 Task: Create a due date automation trigger when advanced on, the moment a card is due add fields with custom field "Resume" set to a number greater or equal to 1 and greater than 10.
Action: Mouse moved to (940, 273)
Screenshot: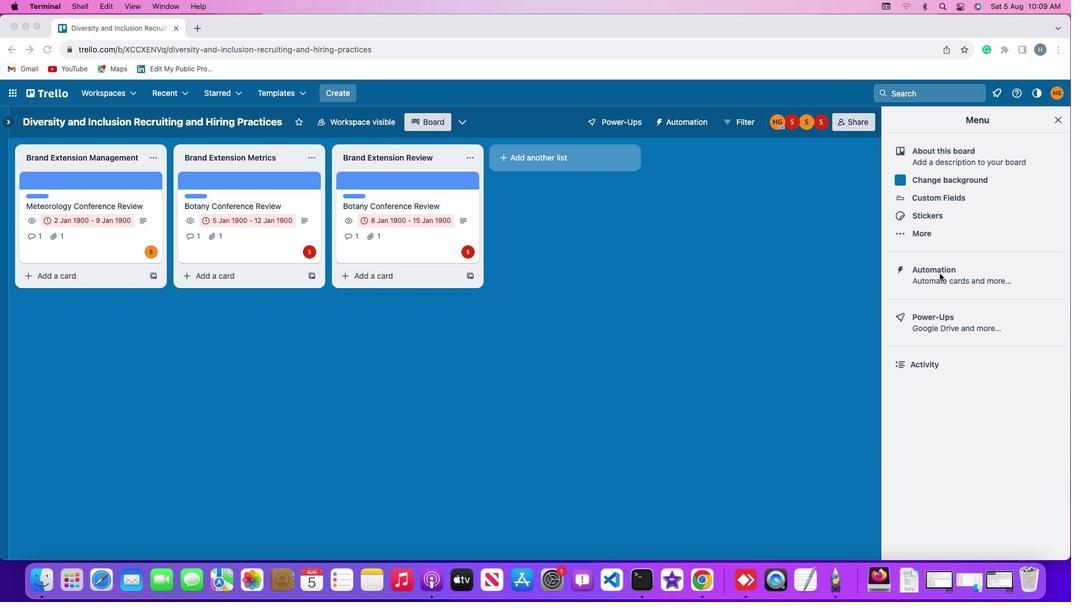 
Action: Mouse pressed left at (940, 273)
Screenshot: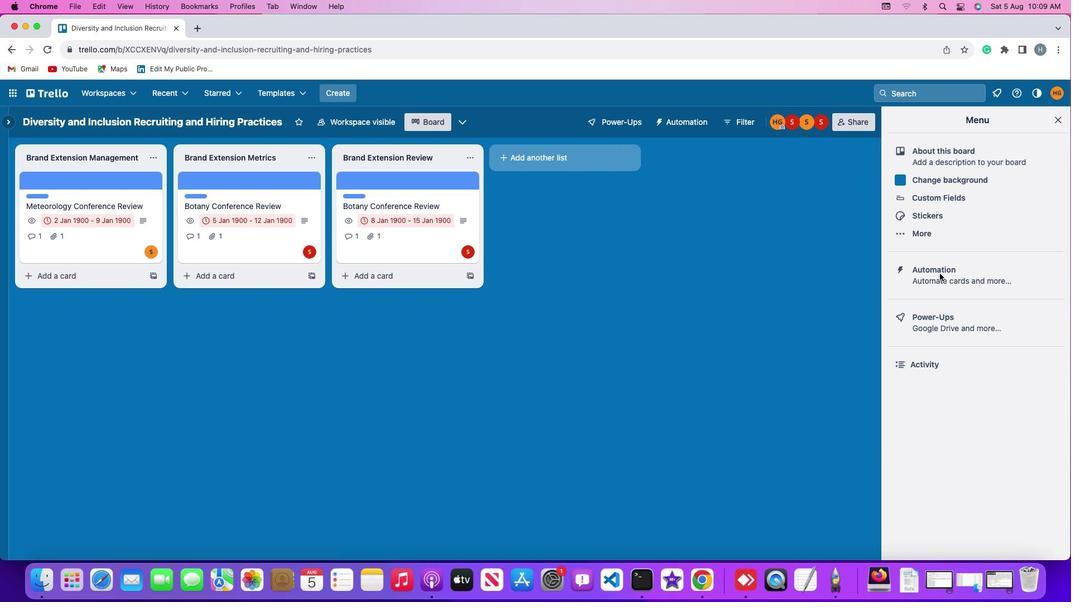 
Action: Mouse pressed left at (940, 273)
Screenshot: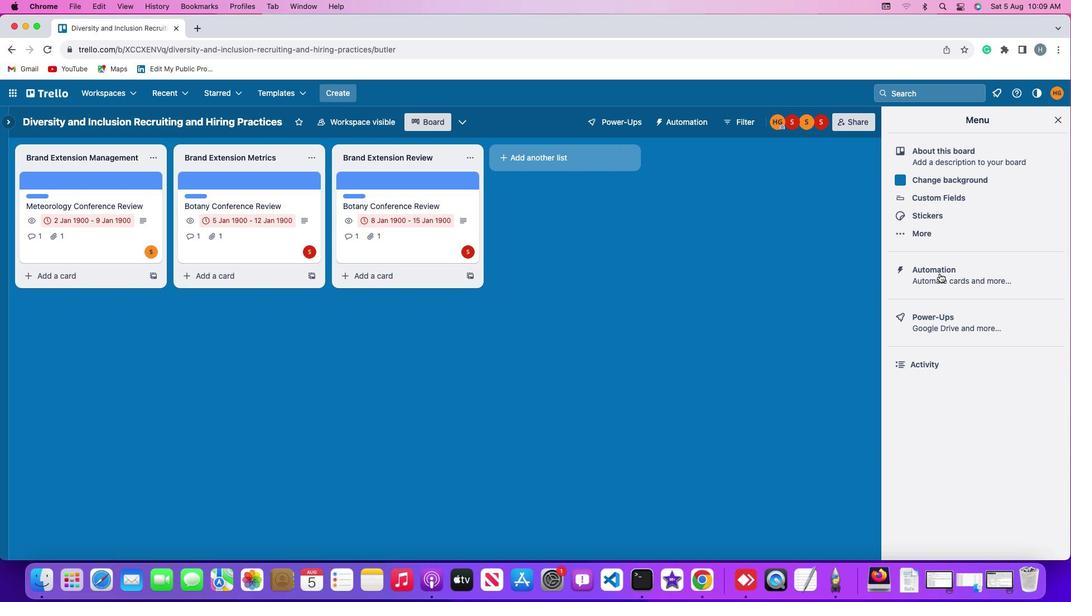 
Action: Mouse moved to (80, 262)
Screenshot: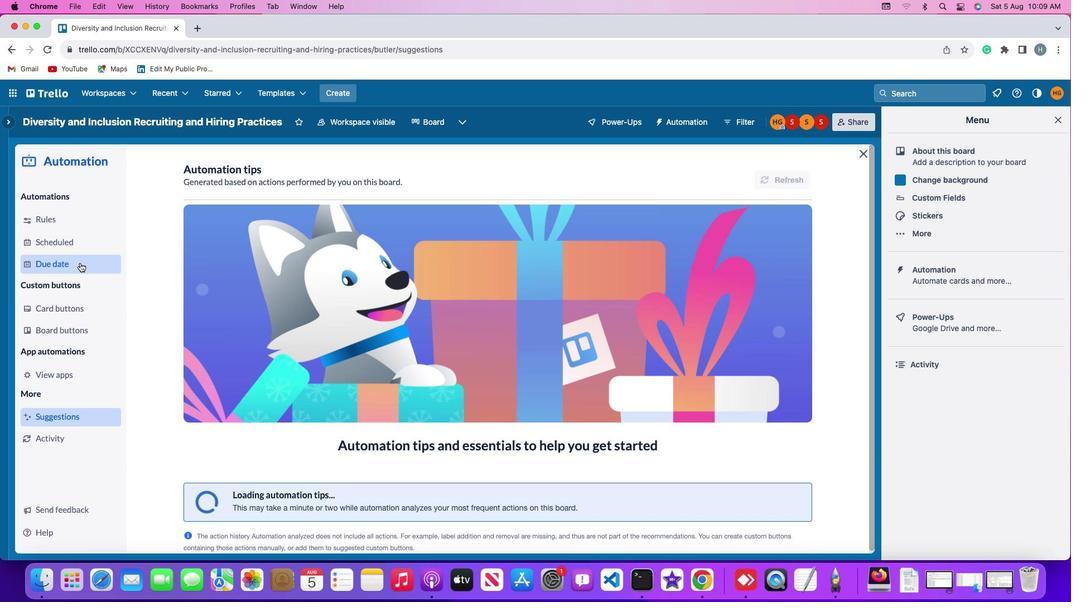
Action: Mouse pressed left at (80, 262)
Screenshot: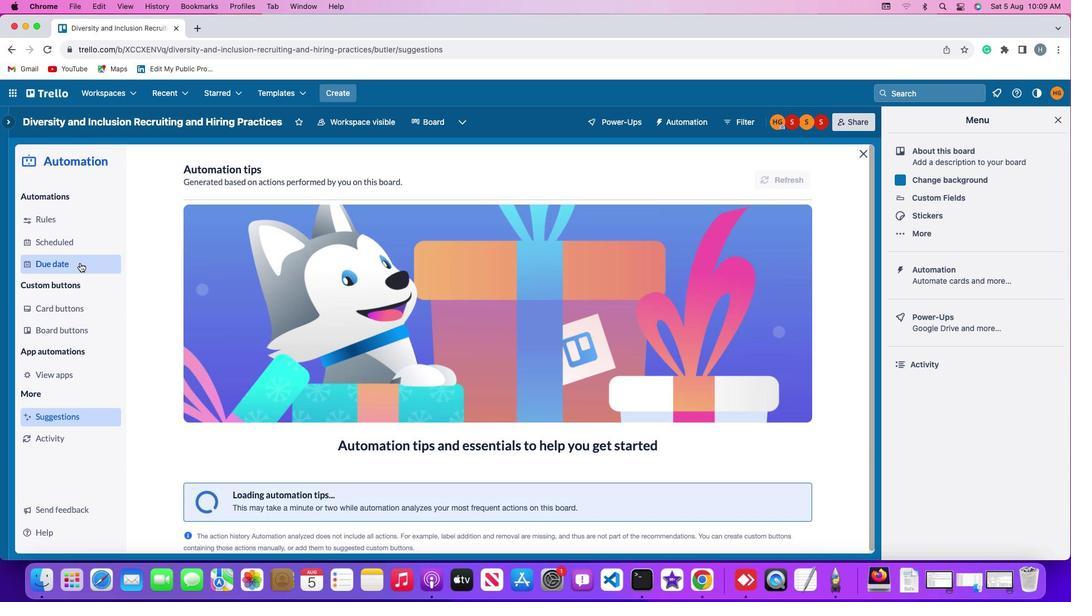 
Action: Mouse moved to (760, 171)
Screenshot: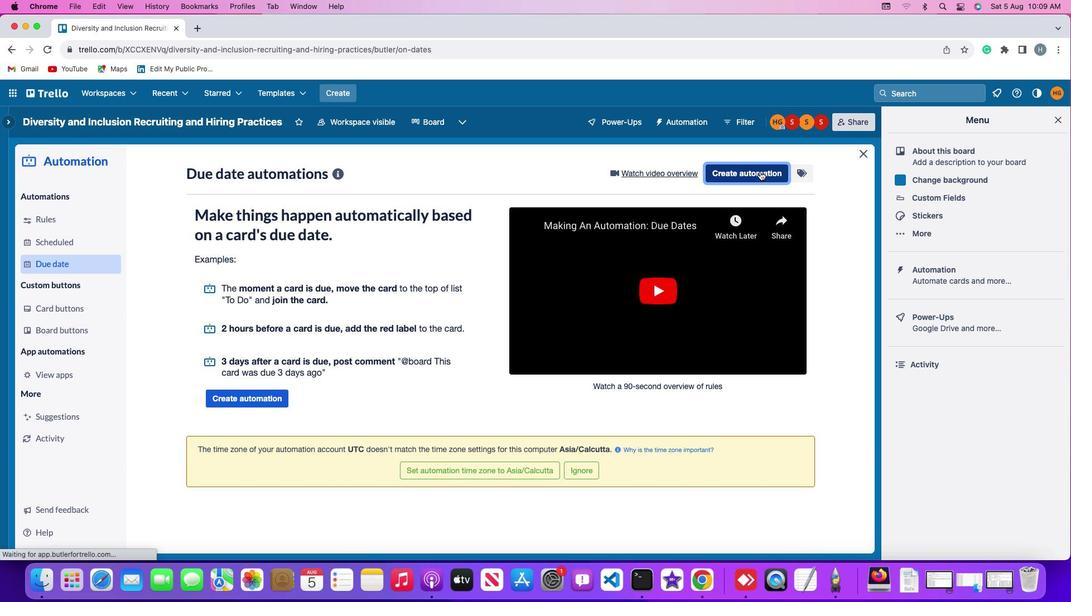 
Action: Mouse pressed left at (760, 171)
Screenshot: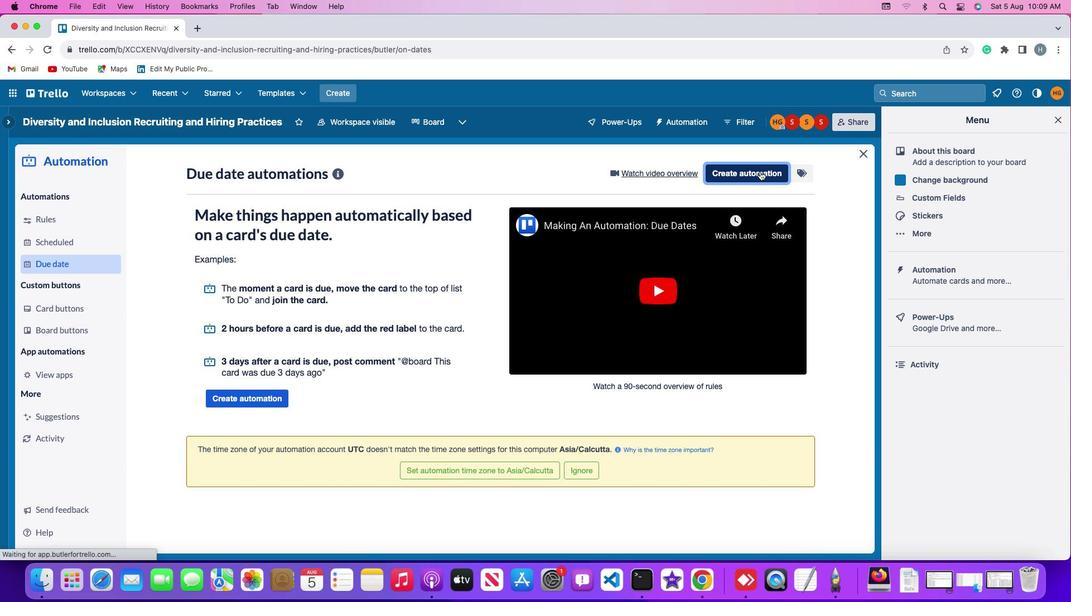 
Action: Mouse moved to (501, 276)
Screenshot: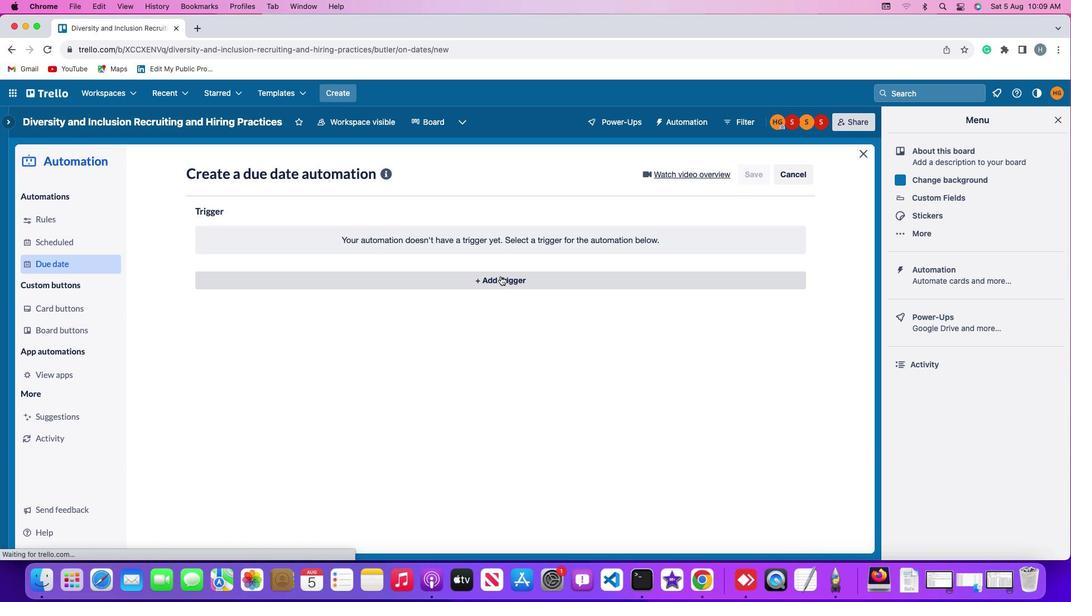 
Action: Mouse pressed left at (501, 276)
Screenshot: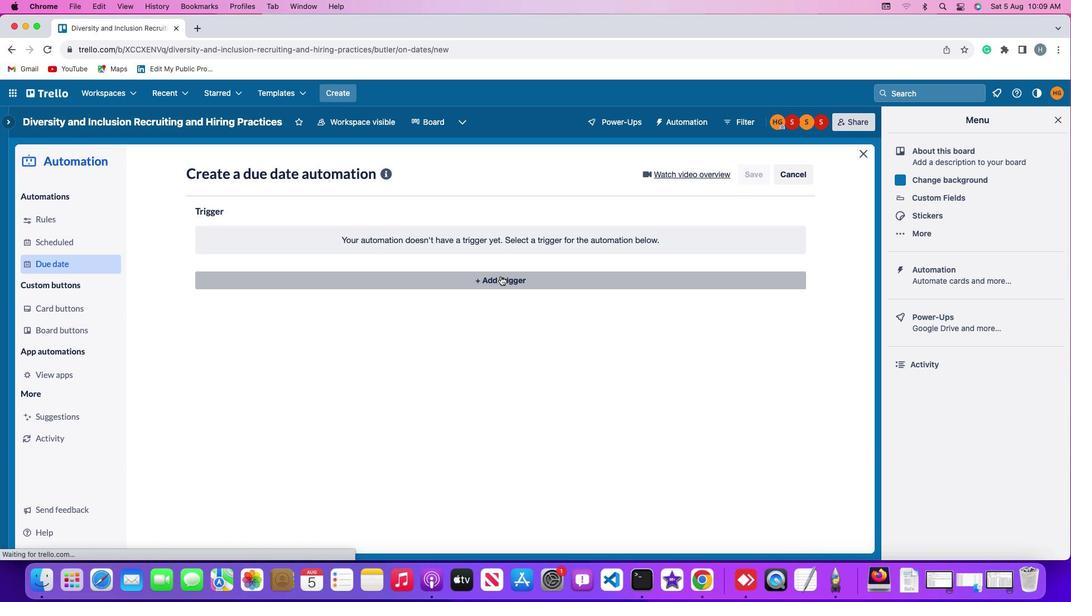 
Action: Mouse moved to (293, 410)
Screenshot: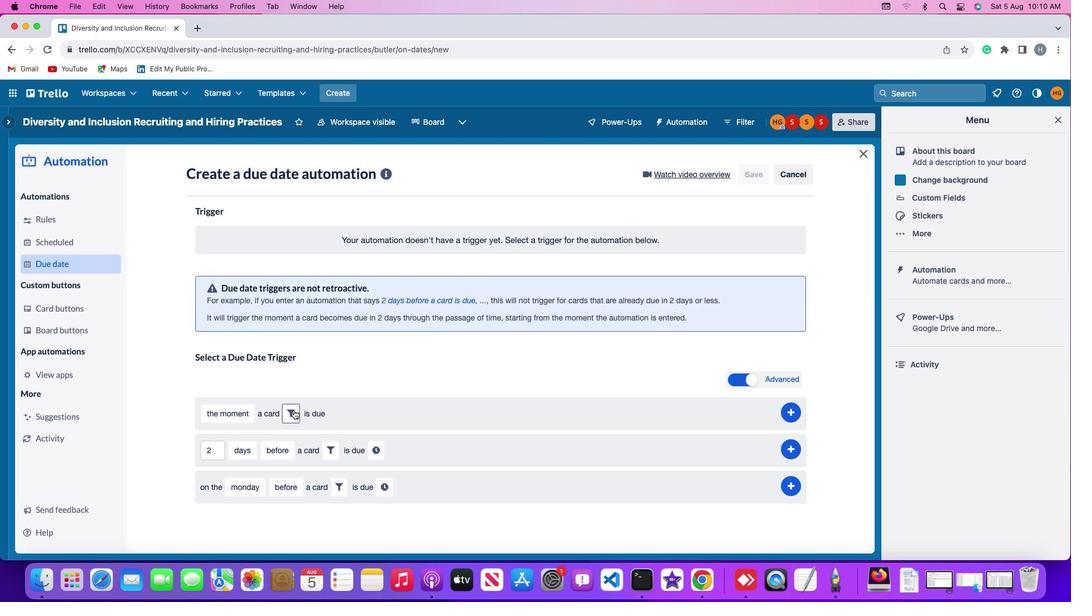 
Action: Mouse pressed left at (293, 410)
Screenshot: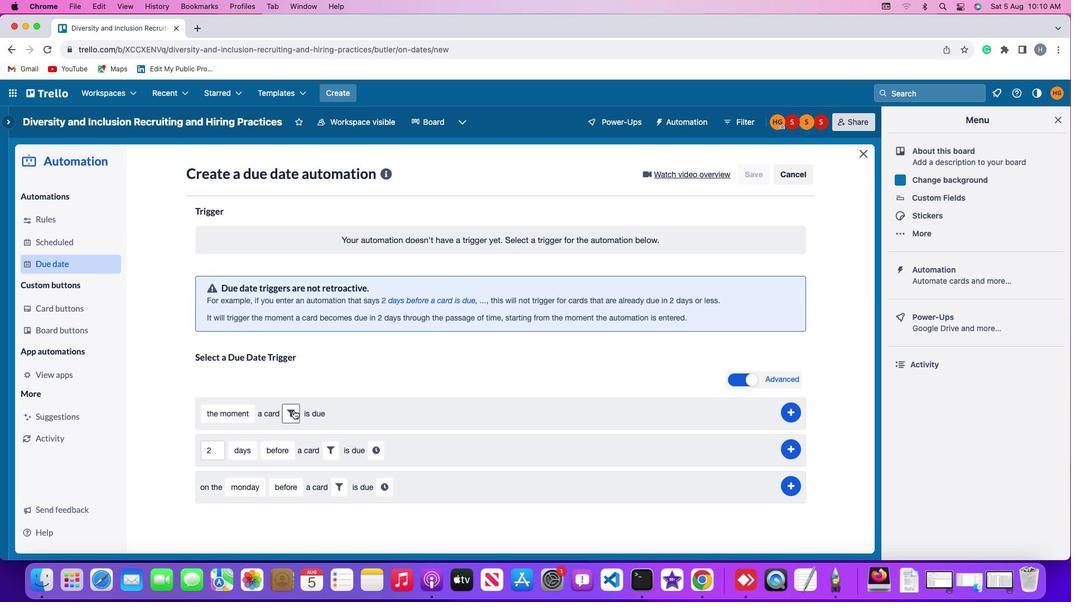 
Action: Mouse moved to (477, 445)
Screenshot: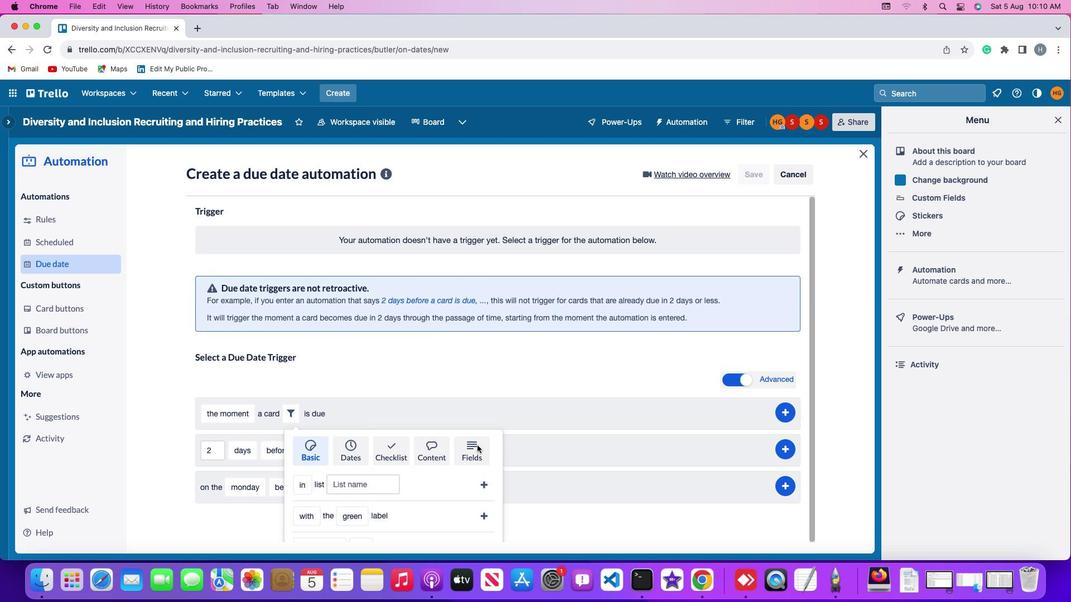 
Action: Mouse pressed left at (477, 445)
Screenshot: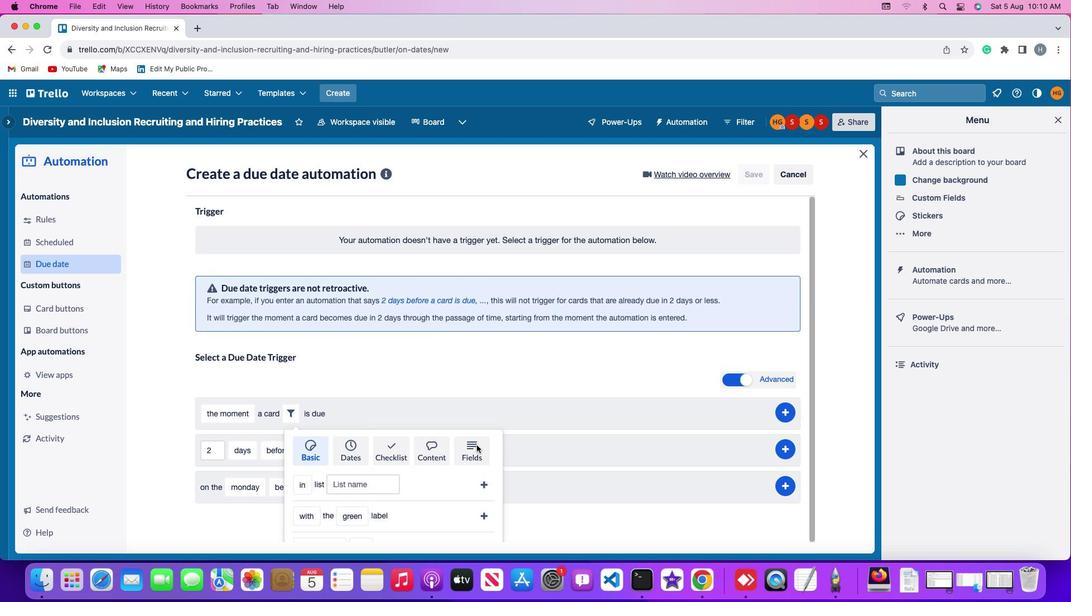 
Action: Mouse moved to (443, 440)
Screenshot: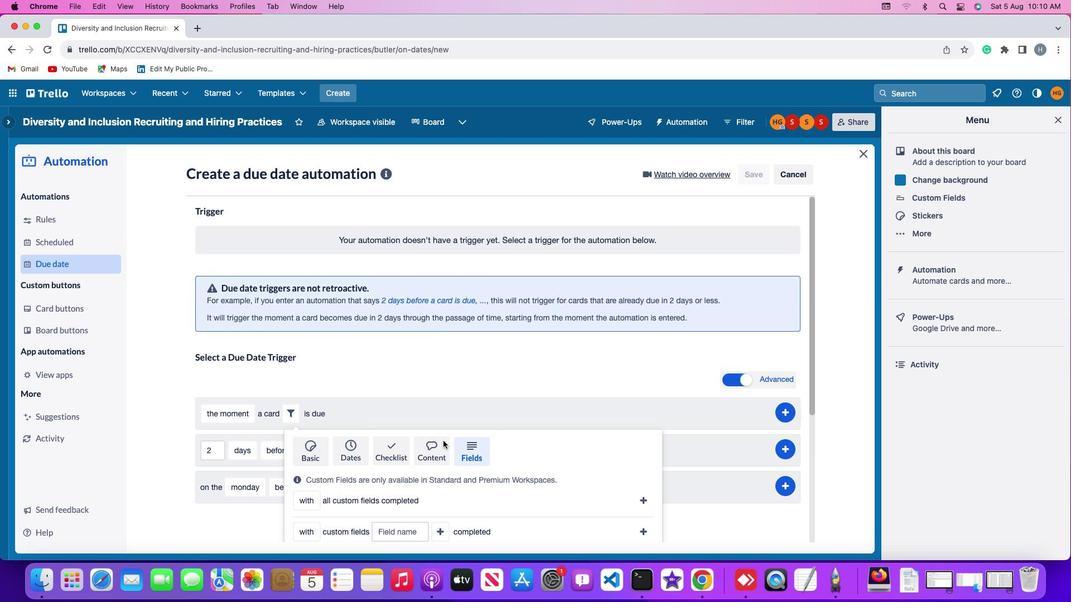 
Action: Mouse scrolled (443, 440) with delta (0, 0)
Screenshot: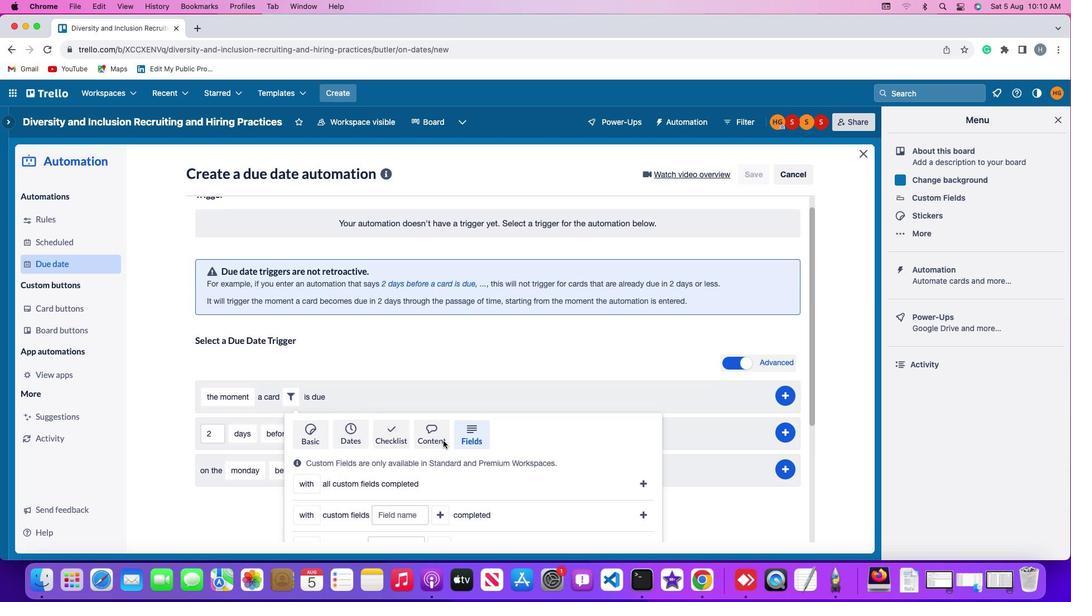 
Action: Mouse scrolled (443, 440) with delta (0, 0)
Screenshot: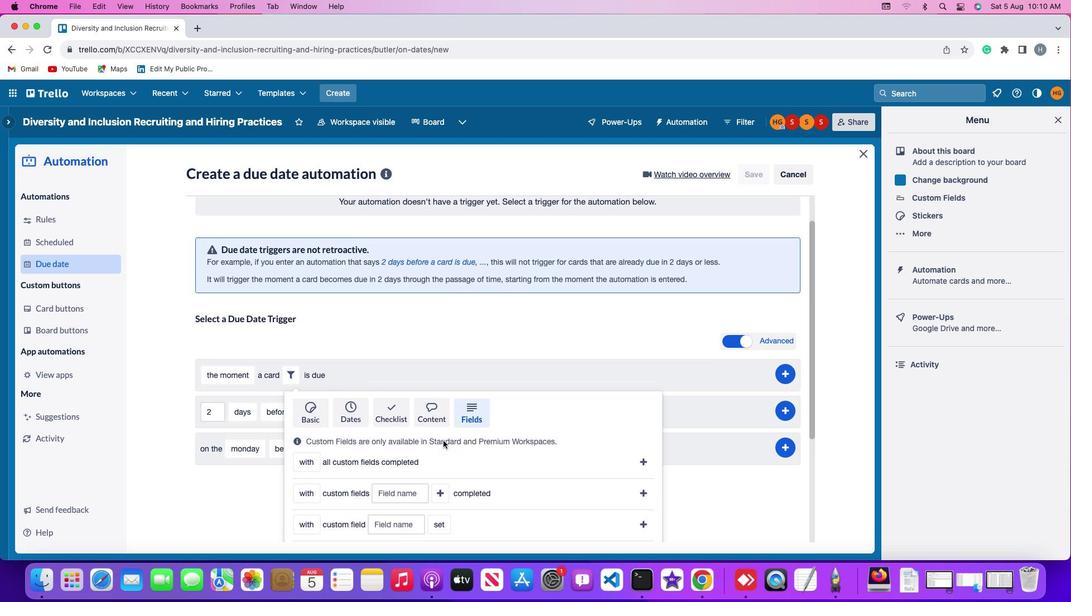 
Action: Mouse scrolled (443, 440) with delta (0, -1)
Screenshot: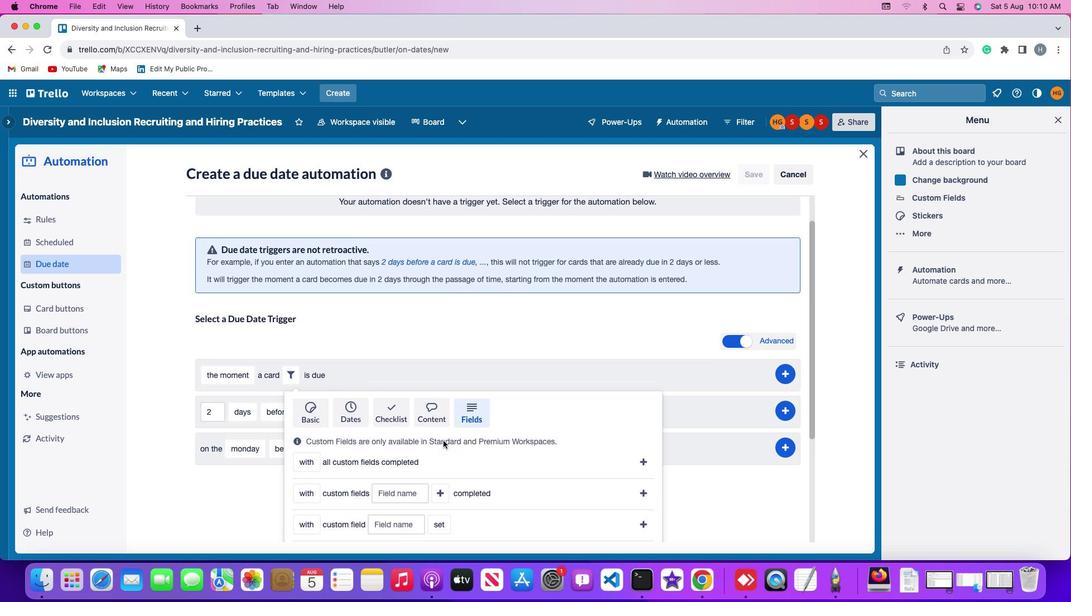 
Action: Mouse scrolled (443, 440) with delta (0, -2)
Screenshot: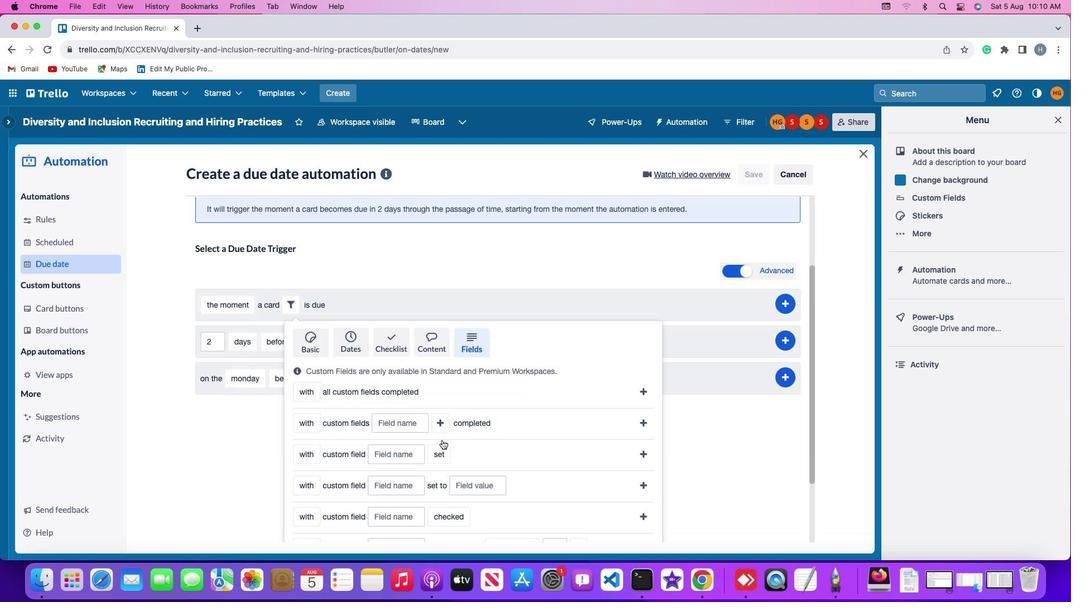 
Action: Mouse scrolled (443, 440) with delta (0, -3)
Screenshot: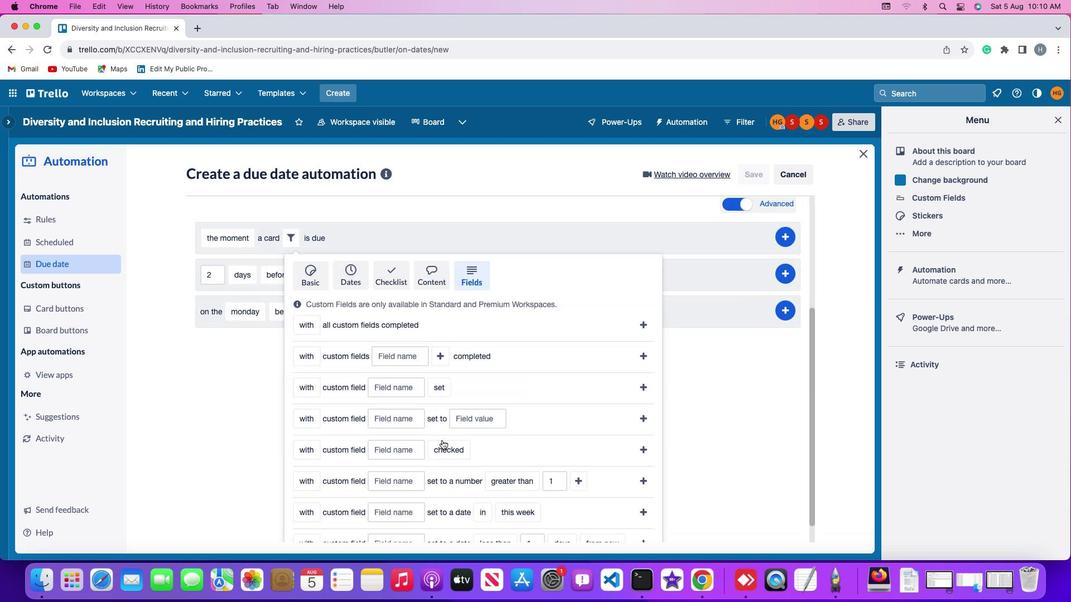 
Action: Mouse moved to (442, 440)
Screenshot: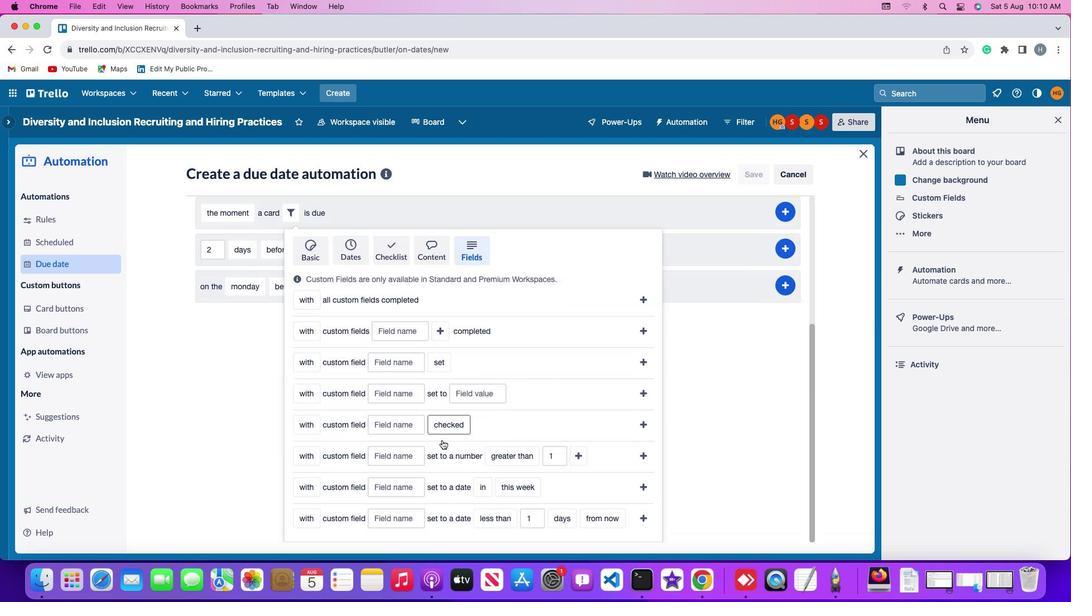 
Action: Mouse scrolled (442, 440) with delta (0, 0)
Screenshot: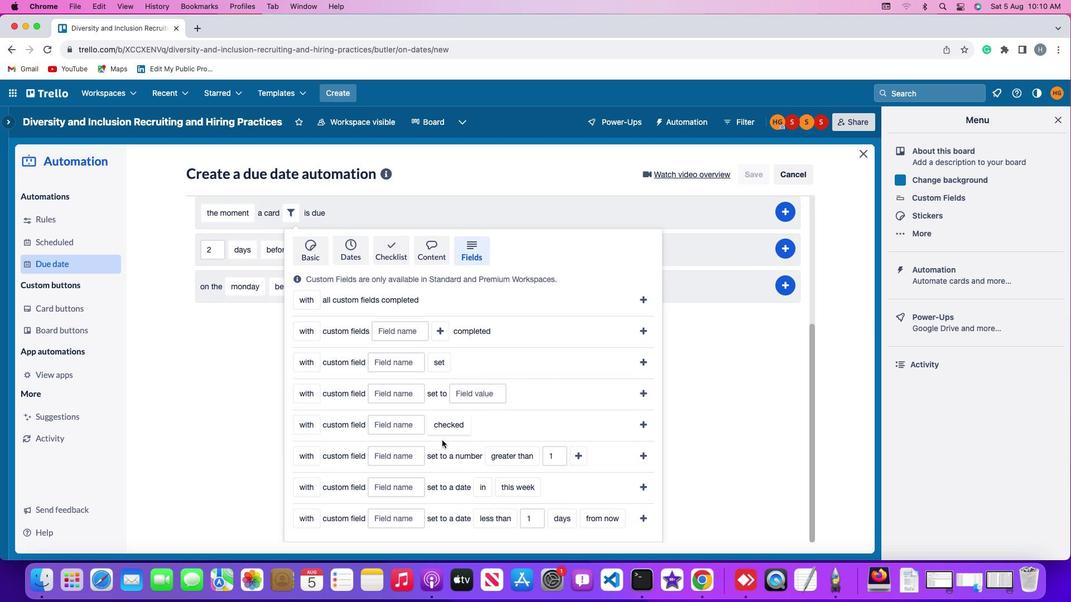 
Action: Mouse scrolled (442, 440) with delta (0, 0)
Screenshot: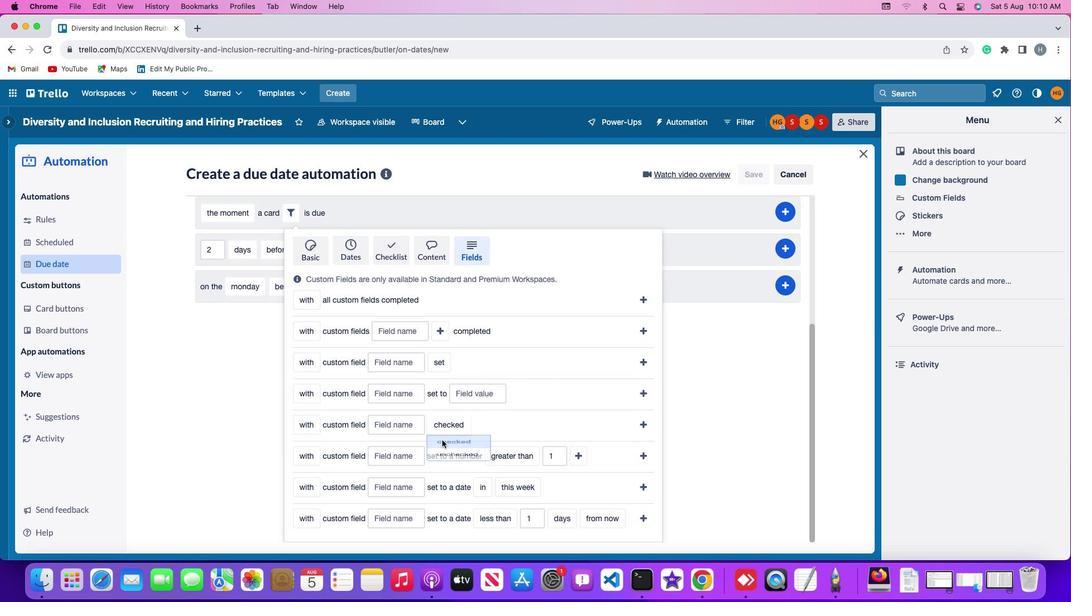 
Action: Mouse scrolled (442, 440) with delta (0, -1)
Screenshot: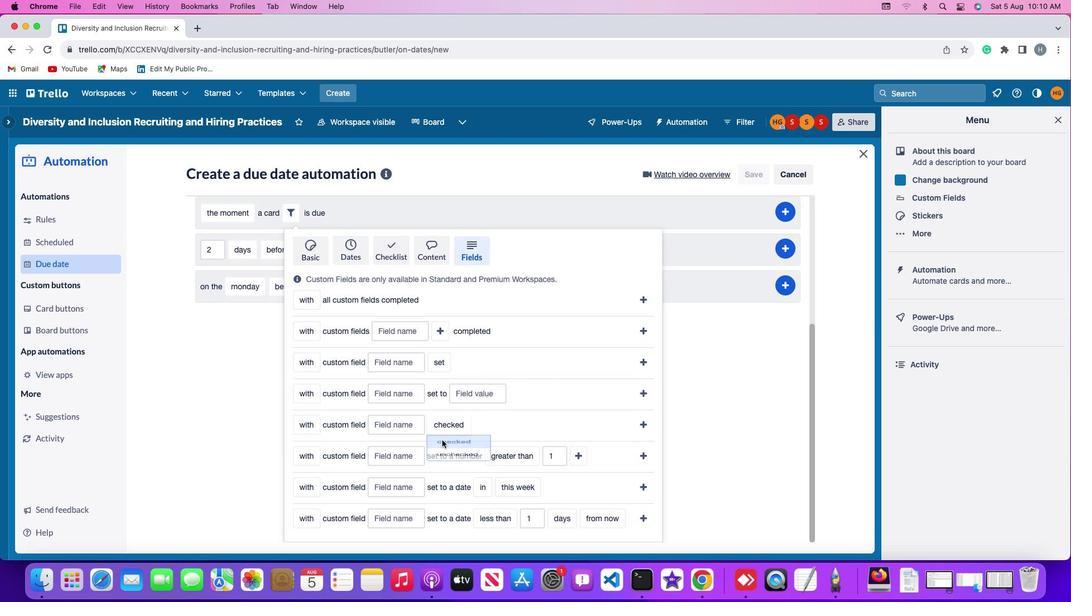 
Action: Mouse scrolled (442, 440) with delta (0, -2)
Screenshot: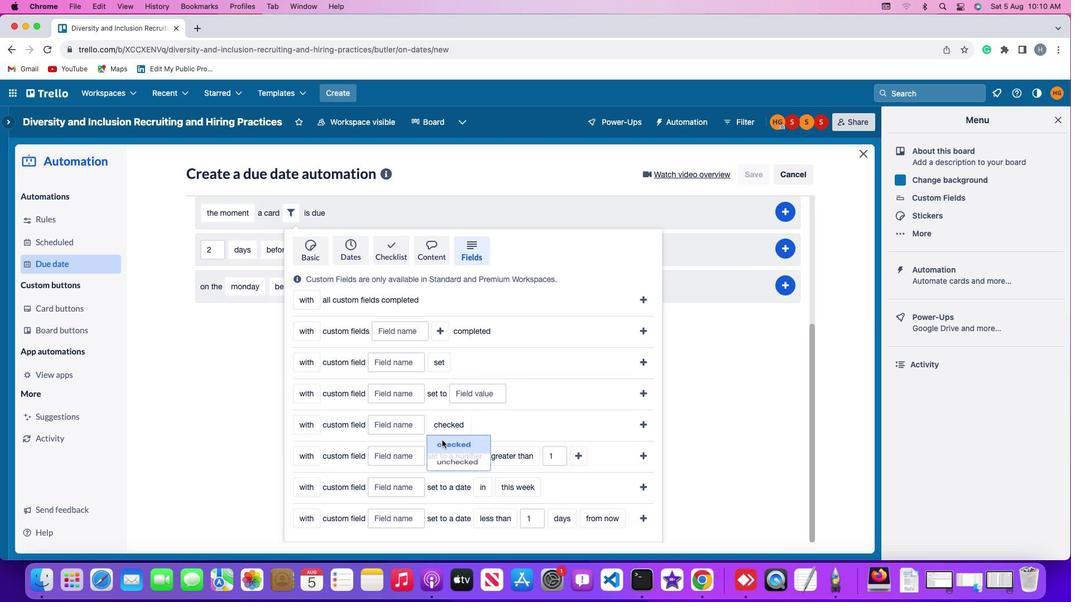 
Action: Mouse moved to (310, 461)
Screenshot: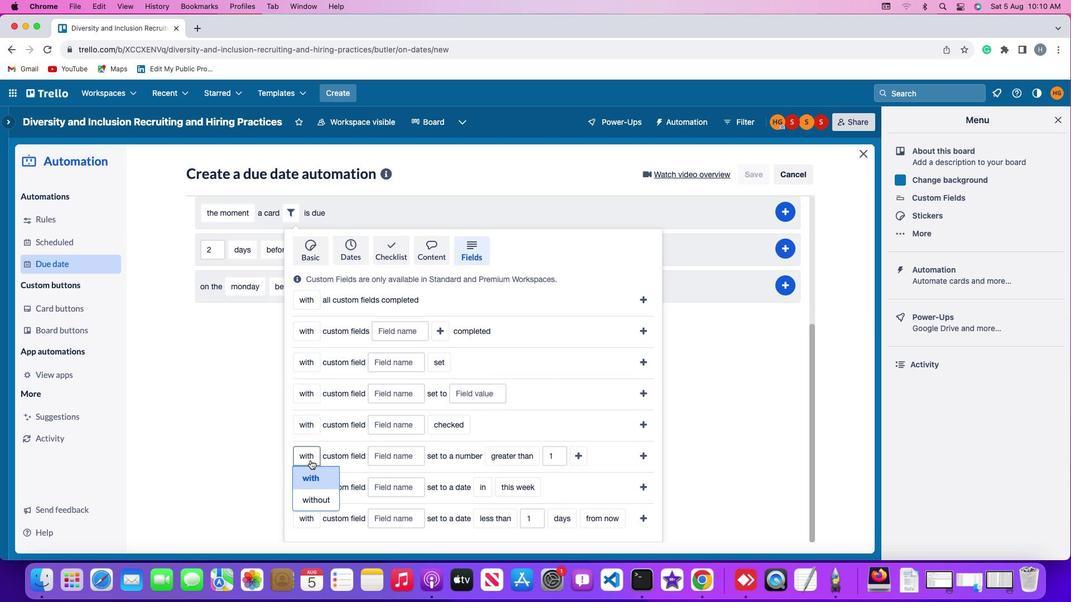 
Action: Mouse pressed left at (310, 461)
Screenshot: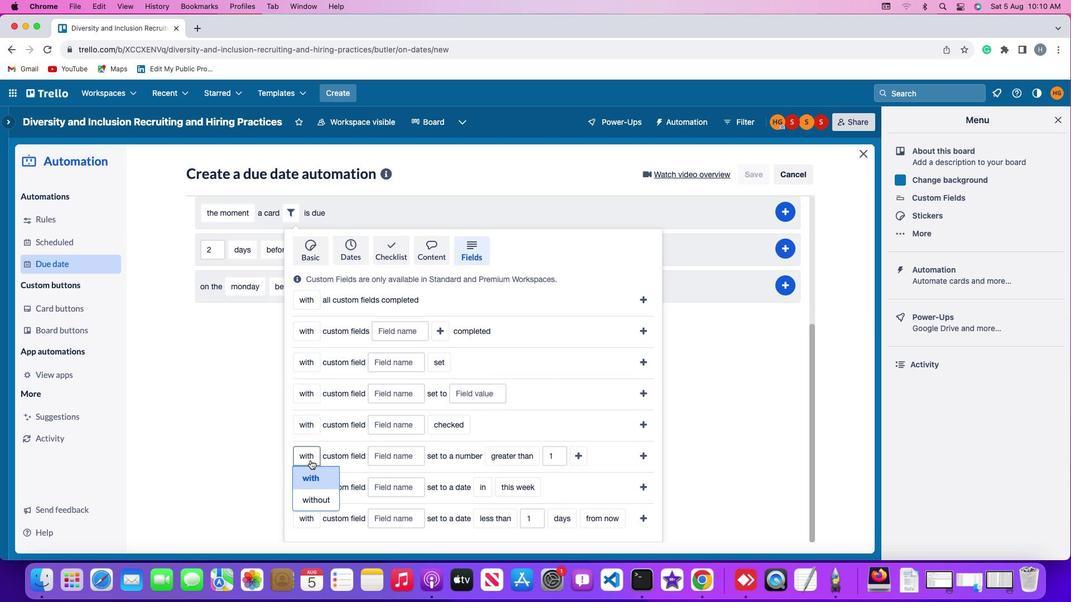
Action: Mouse moved to (314, 476)
Screenshot: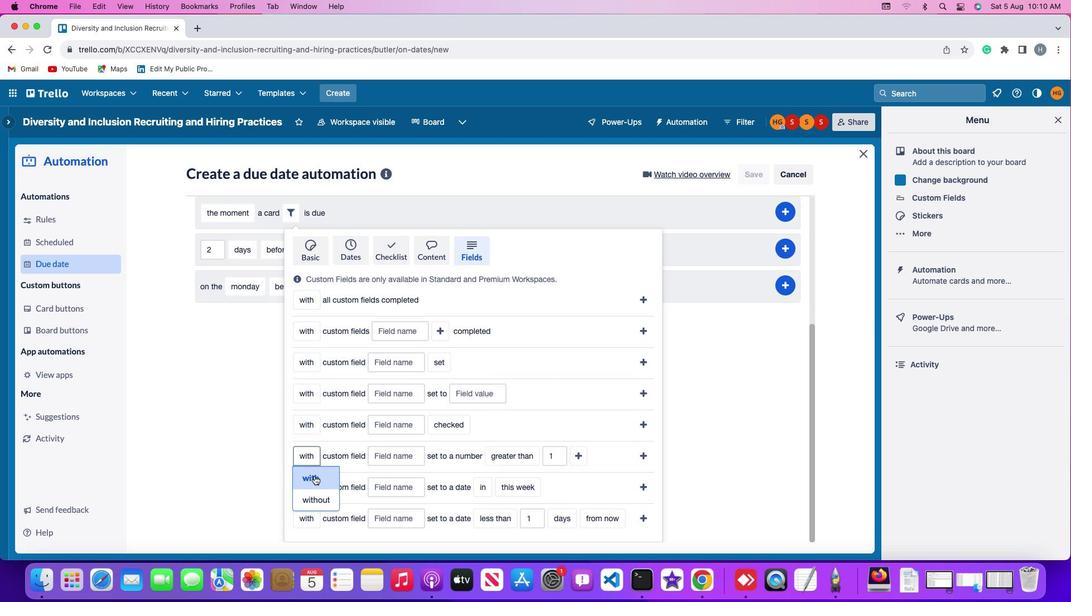 
Action: Mouse pressed left at (314, 476)
Screenshot: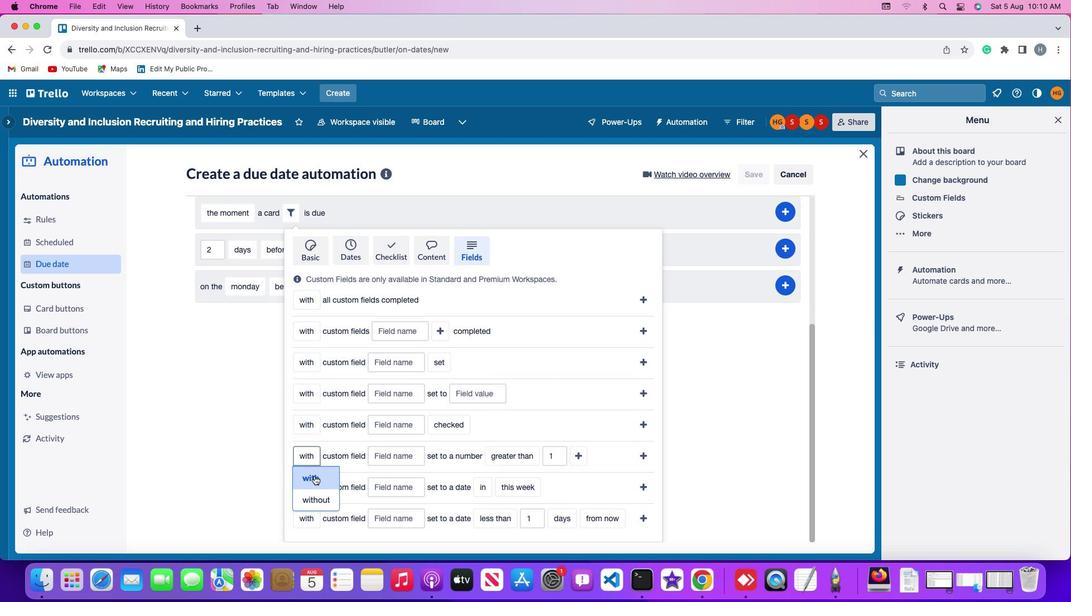 
Action: Mouse moved to (392, 454)
Screenshot: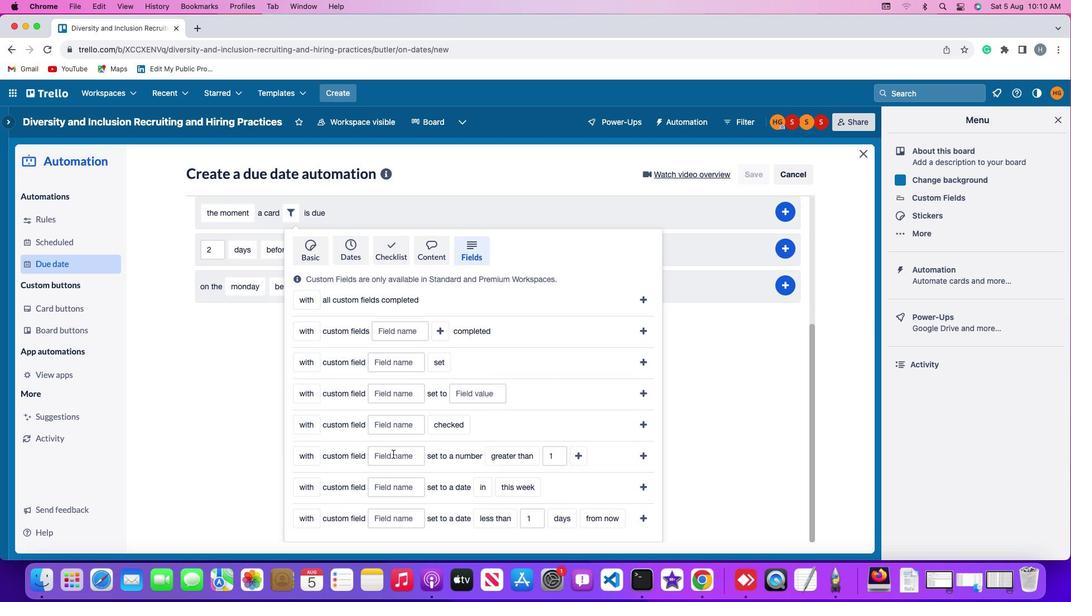 
Action: Mouse pressed left at (392, 454)
Screenshot: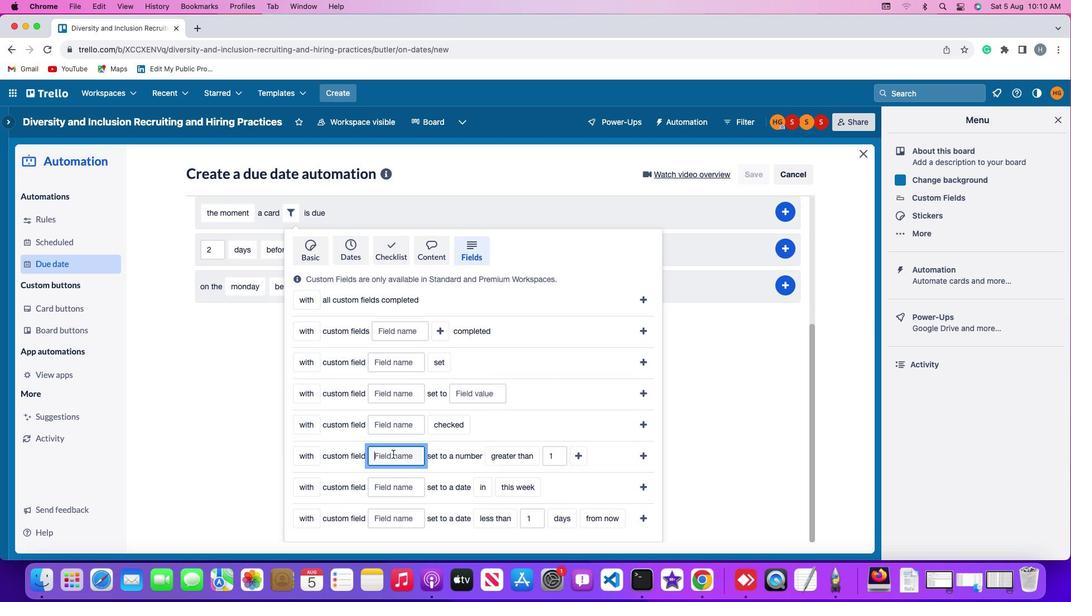 
Action: Key pressed Key.shift'R''e''s''u''m''e'
Screenshot: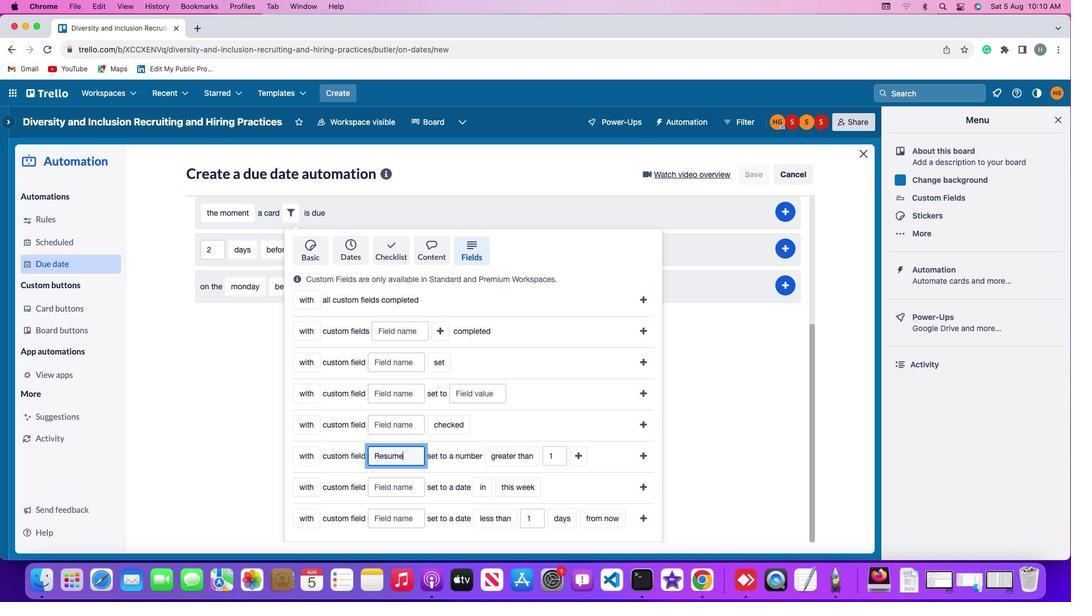 
Action: Mouse moved to (531, 393)
Screenshot: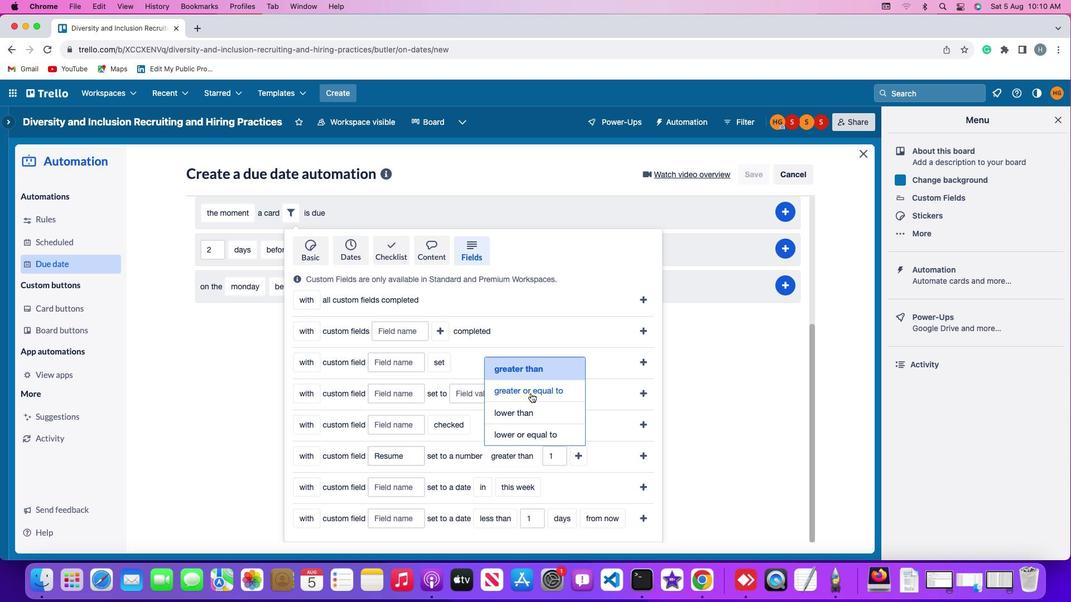 
Action: Mouse pressed left at (531, 393)
Screenshot: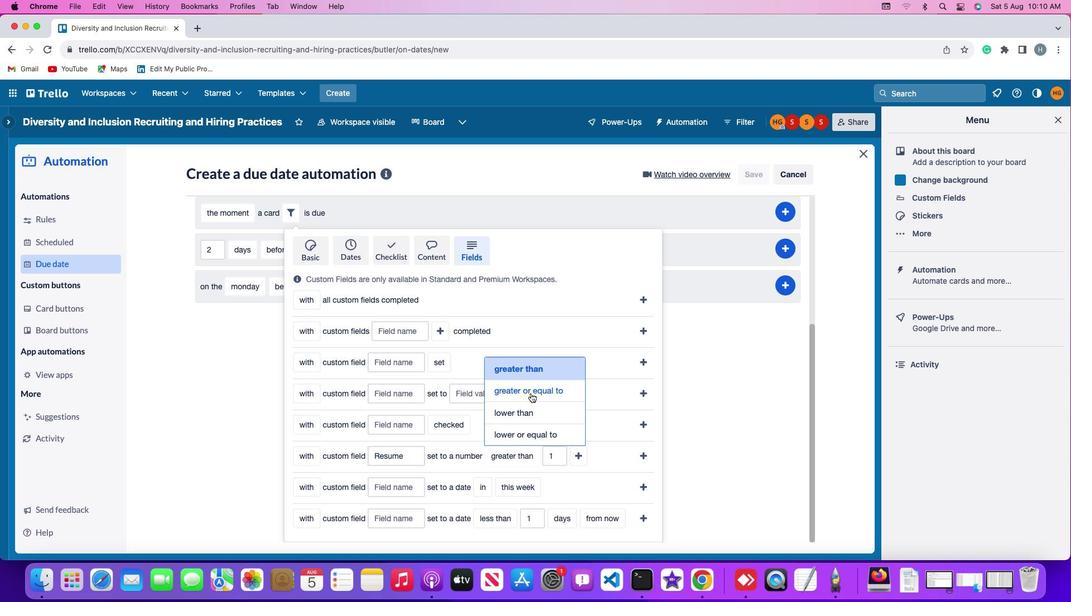 
Action: Mouse moved to (578, 454)
Screenshot: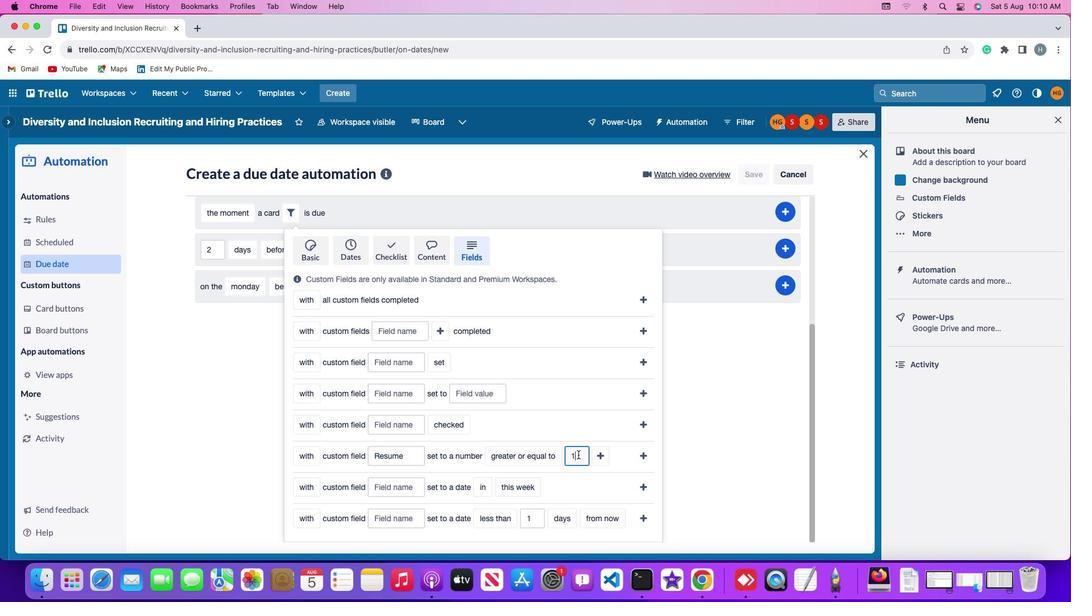 
Action: Mouse pressed left at (578, 454)
Screenshot: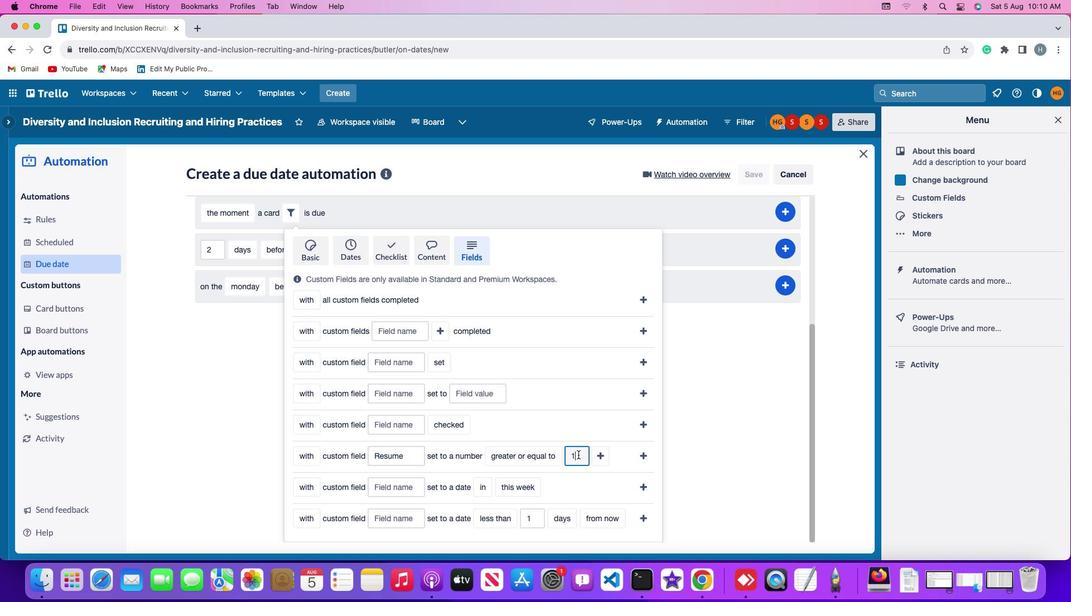 
Action: Mouse moved to (581, 449)
Screenshot: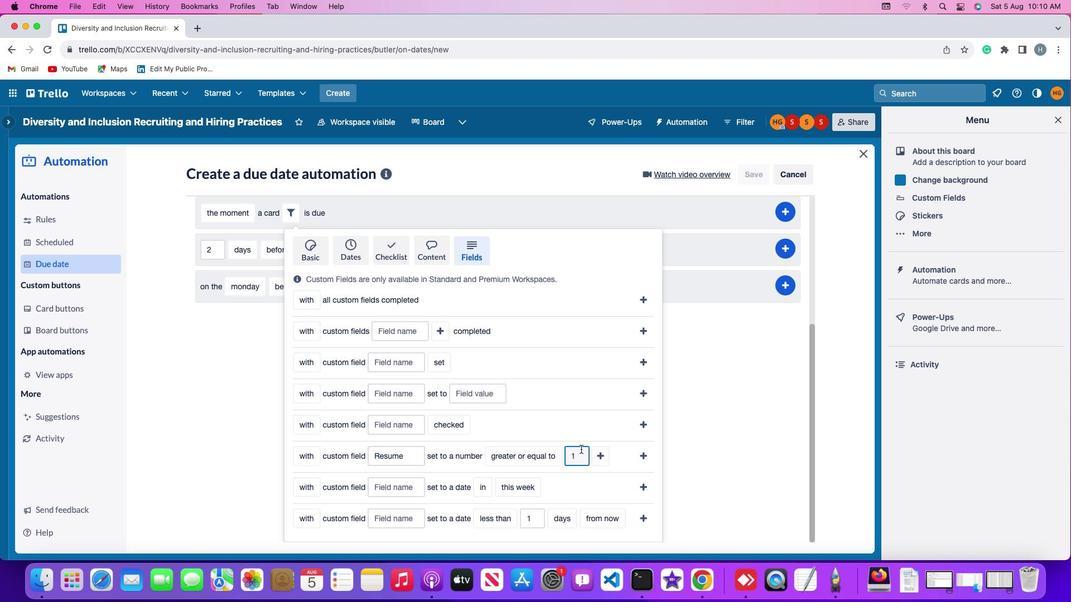
Action: Key pressed Key.backspace
Screenshot: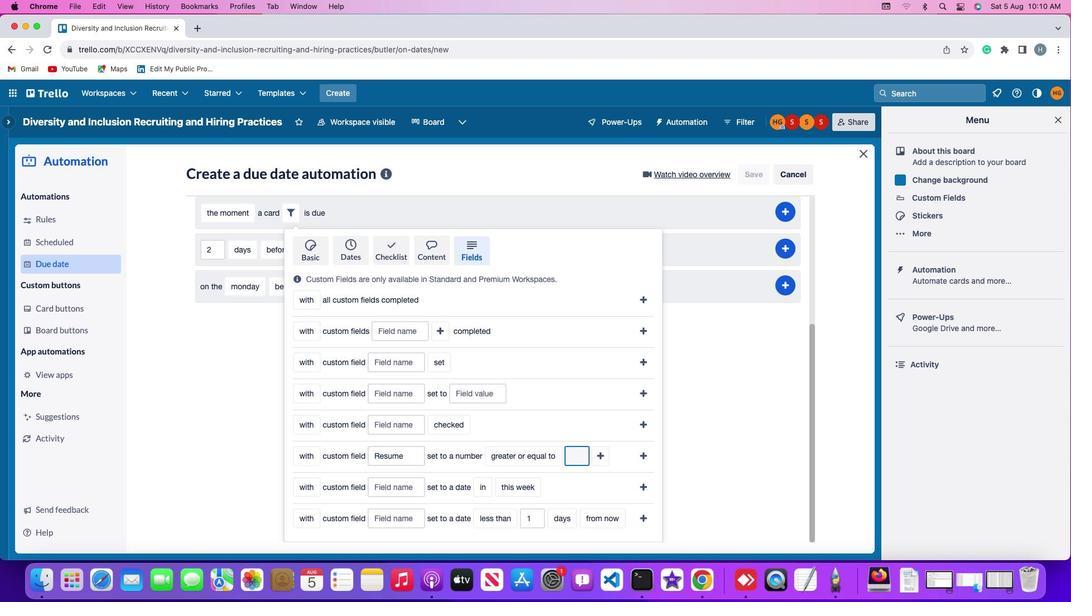 
Action: Mouse moved to (581, 448)
Screenshot: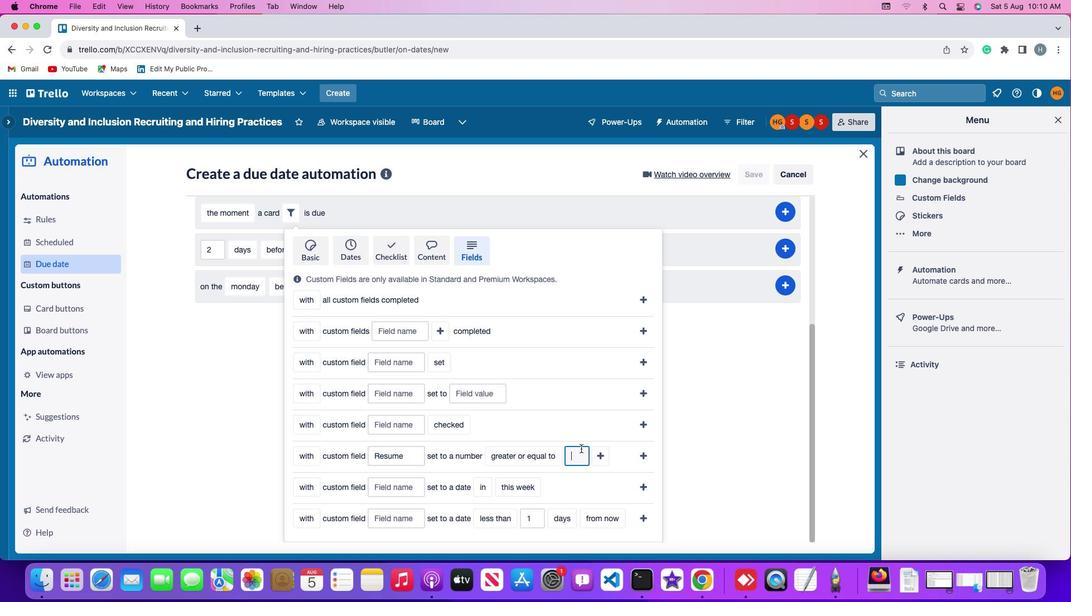 
Action: Key pressed '1'
Screenshot: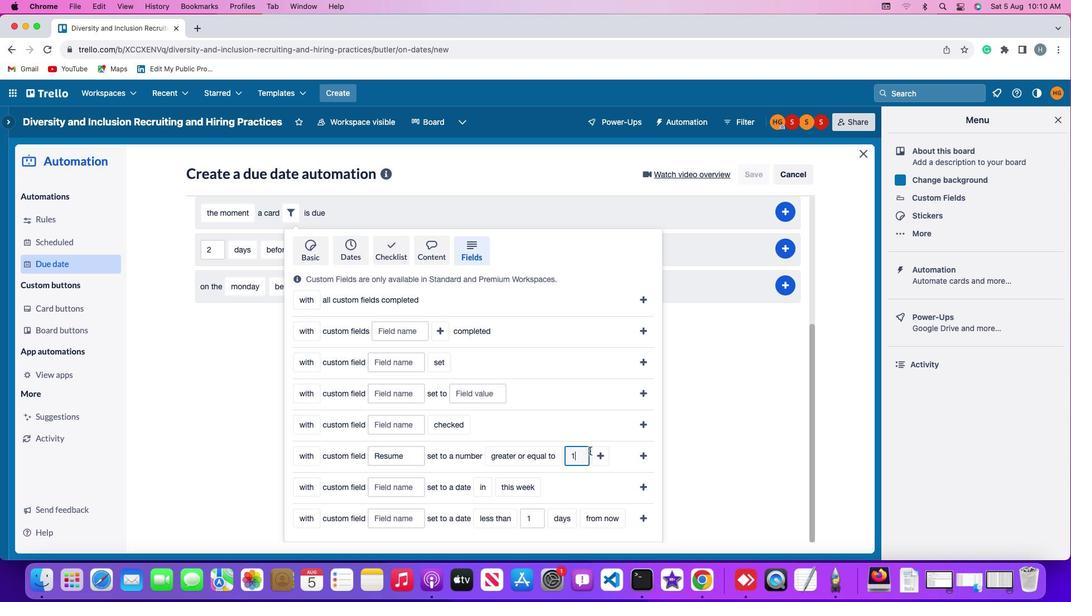 
Action: Mouse moved to (600, 454)
Screenshot: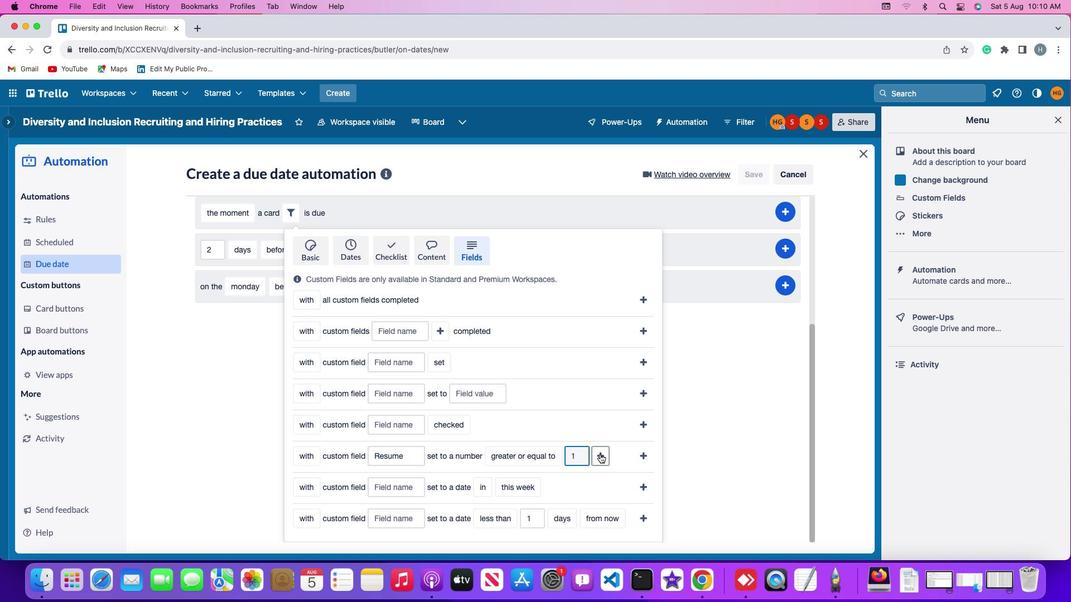 
Action: Mouse pressed left at (600, 454)
Screenshot: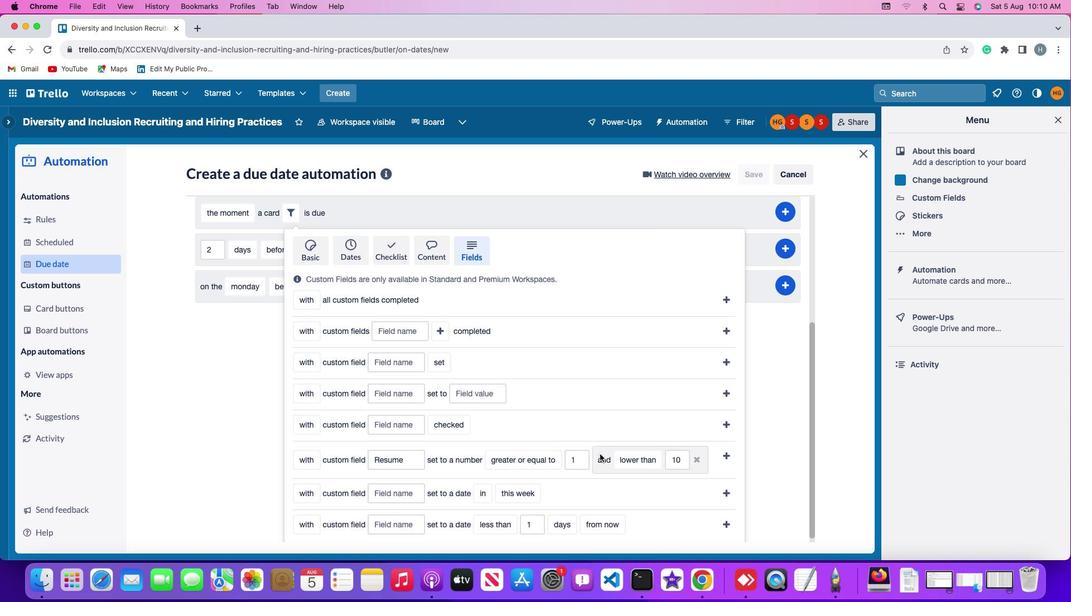 
Action: Mouse moved to (646, 416)
Screenshot: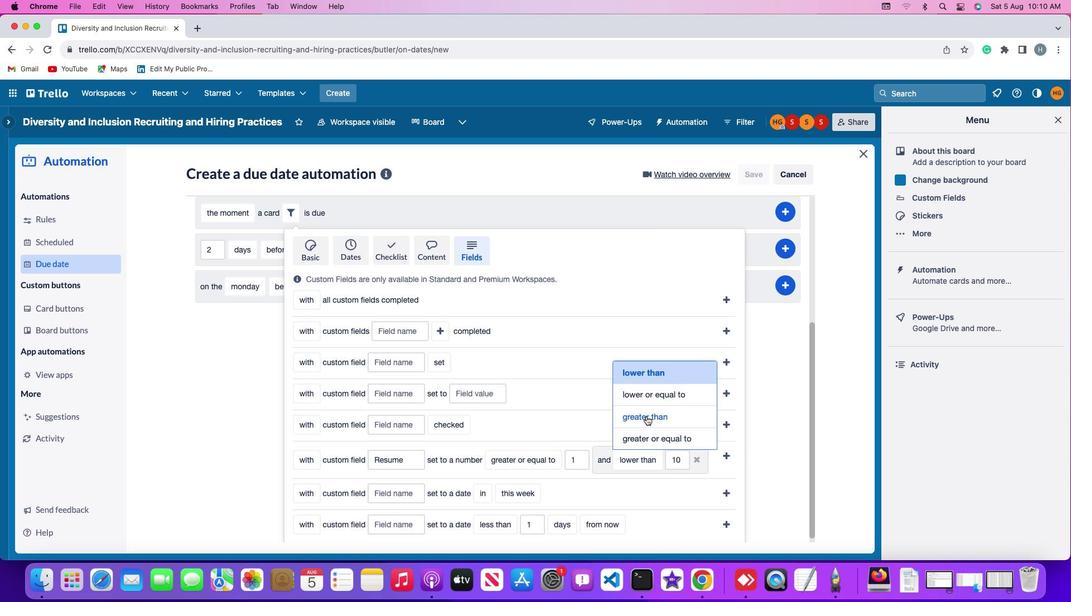 
Action: Mouse pressed left at (646, 416)
Screenshot: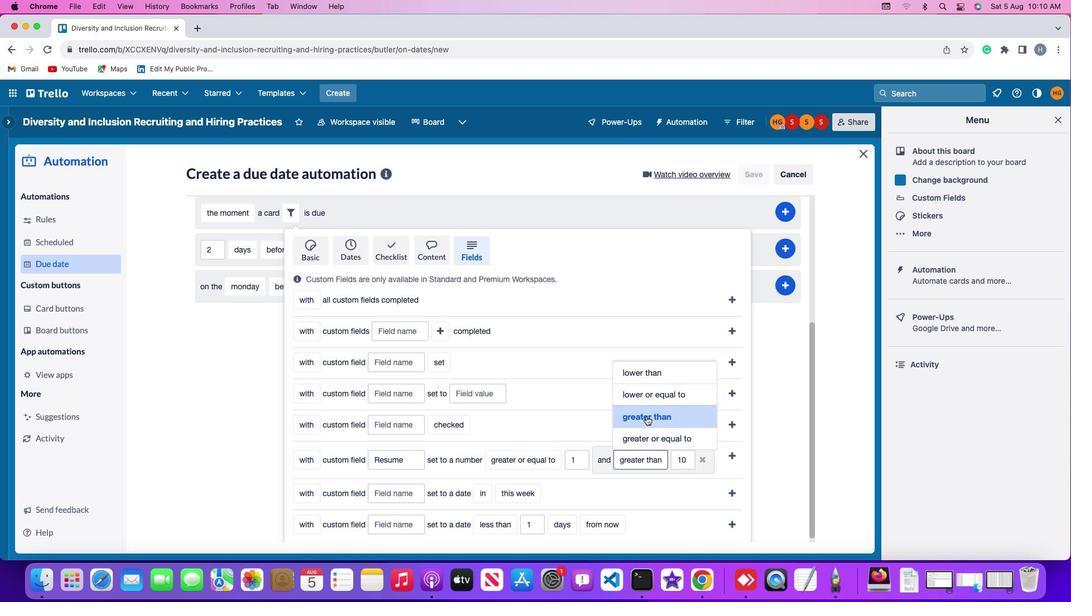 
Action: Mouse moved to (690, 458)
Screenshot: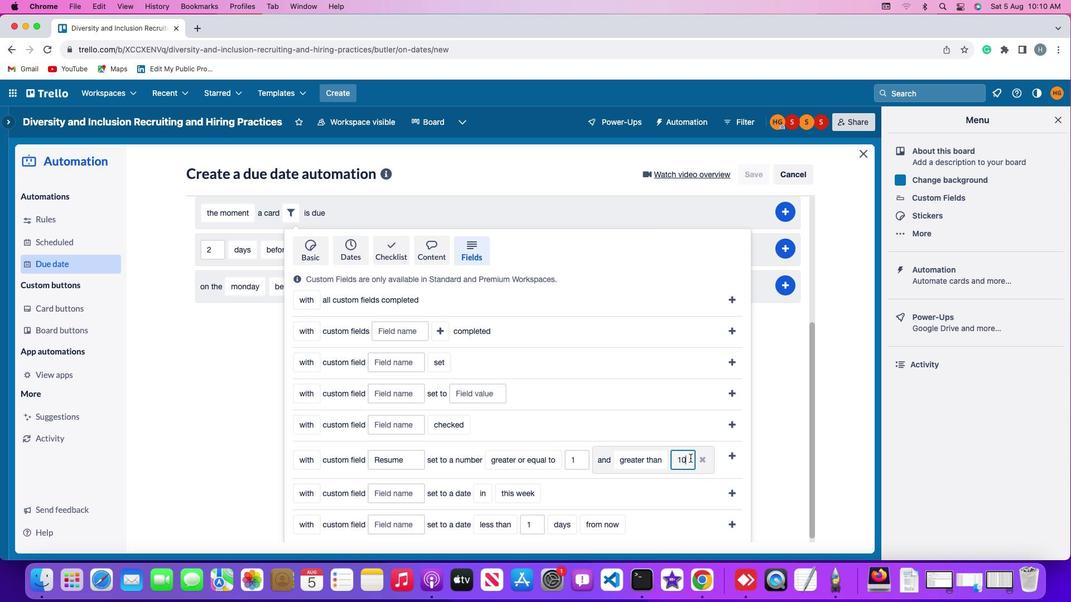 
Action: Mouse pressed left at (690, 458)
Screenshot: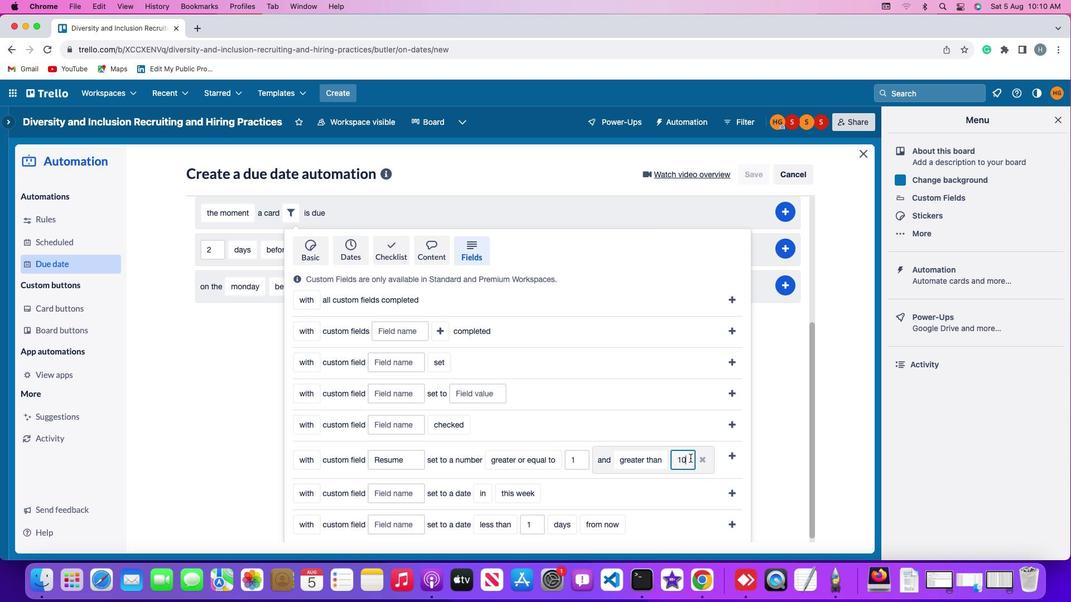 
Action: Mouse moved to (691, 458)
Screenshot: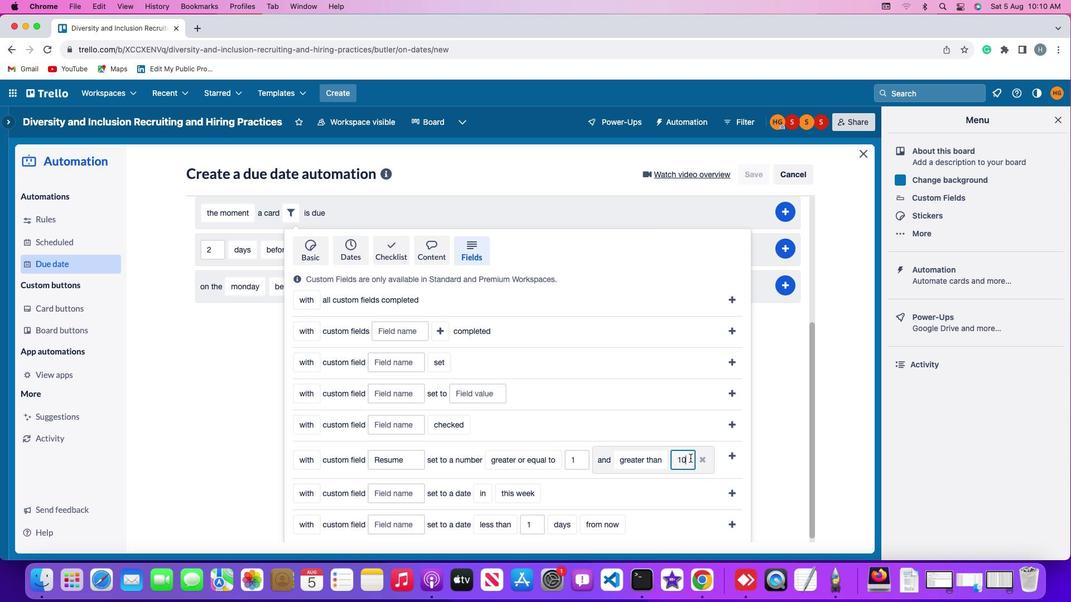 
Action: Key pressed Key.backspaceKey.backspace'1''0'
Screenshot: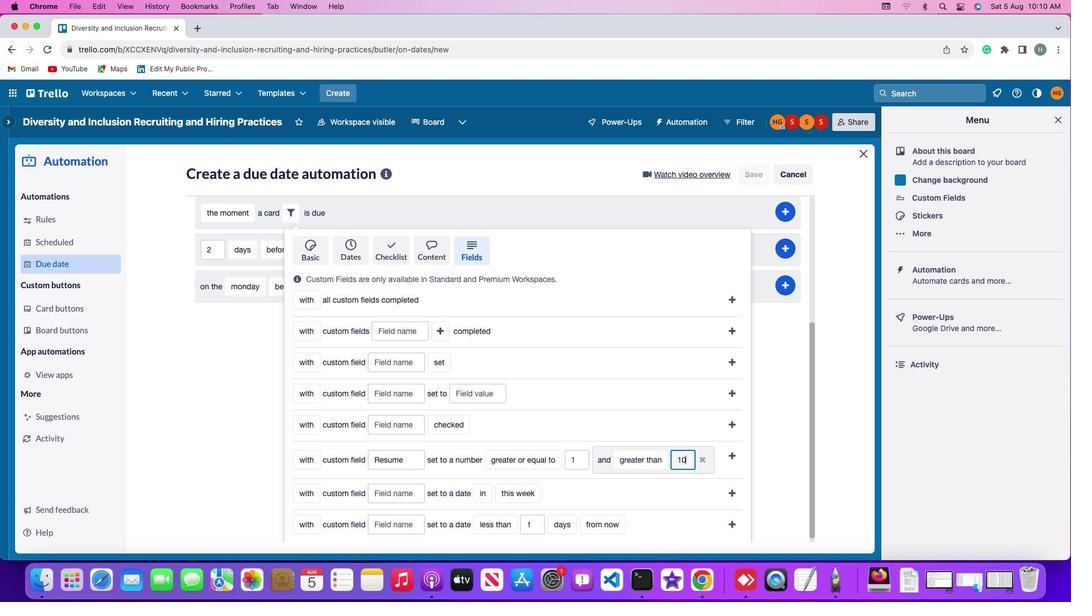 
Action: Mouse moved to (732, 453)
Screenshot: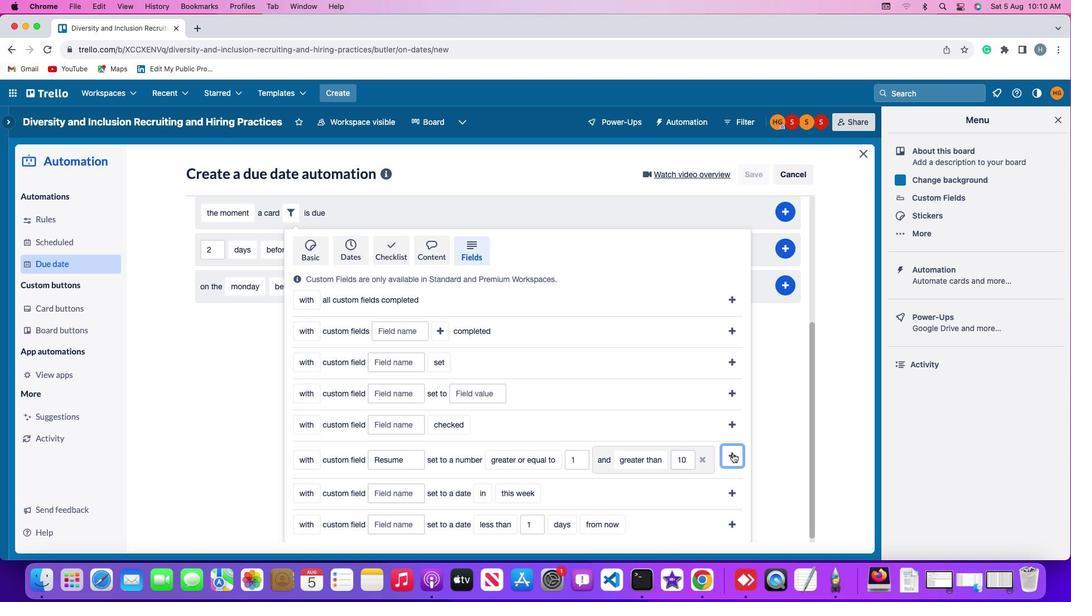 
Action: Mouse pressed left at (732, 453)
Screenshot: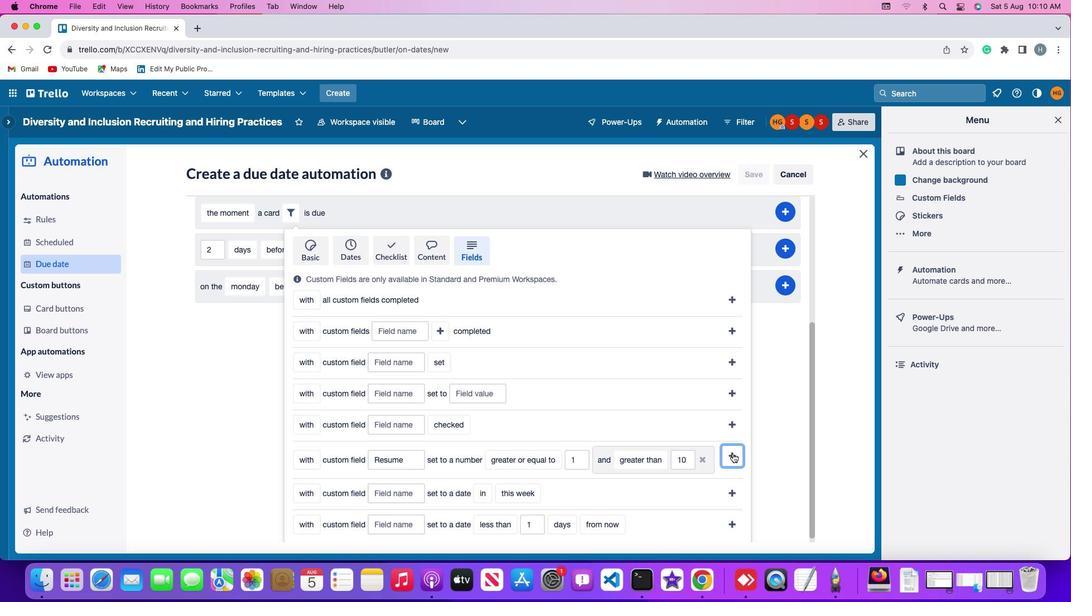 
Action: Mouse moved to (792, 411)
Screenshot: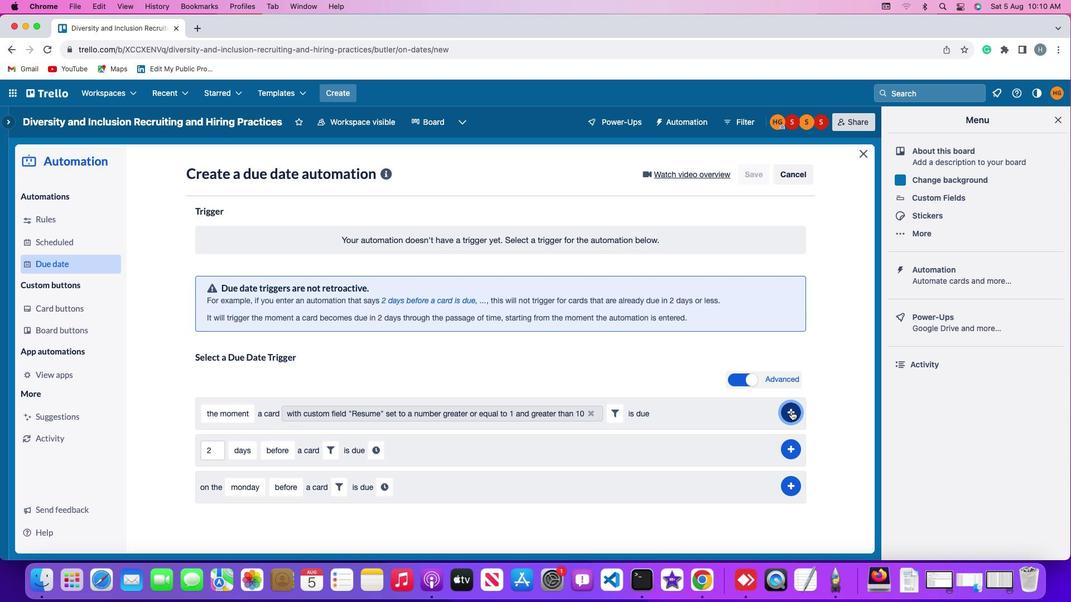 
Action: Mouse pressed left at (792, 411)
Screenshot: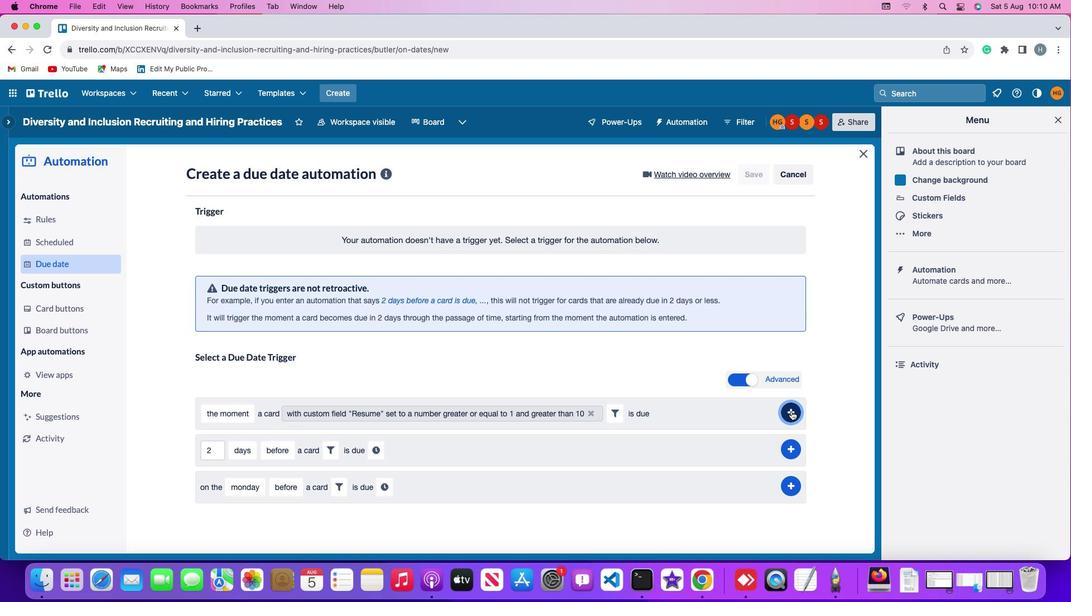 
Action: Mouse moved to (830, 326)
Screenshot: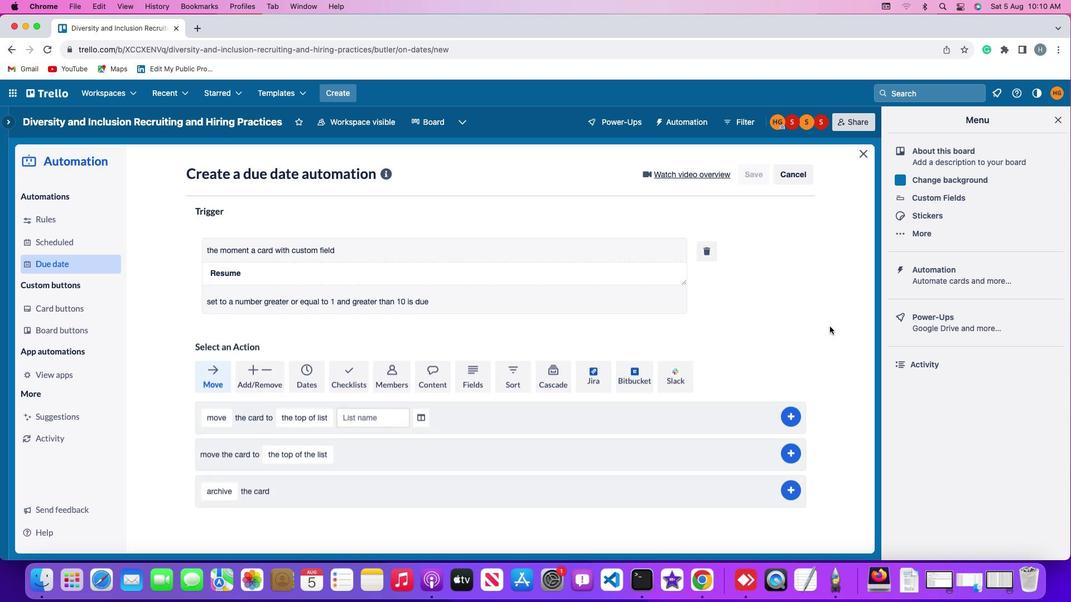 
